 Task: Visualize the distribution of data samples across different classes using Wandb's Histogram feature.
Action: Mouse moved to (811, 134)
Screenshot: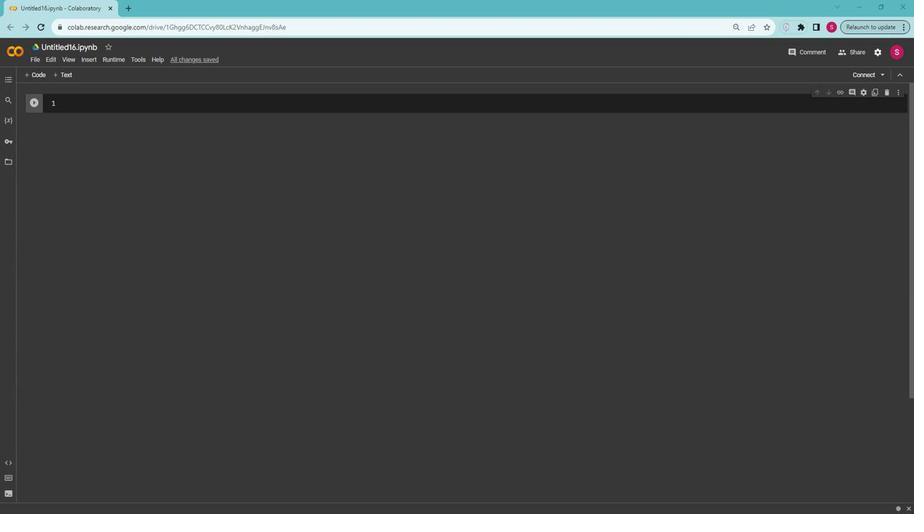 
Action: Mouse pressed left at (811, 134)
Screenshot: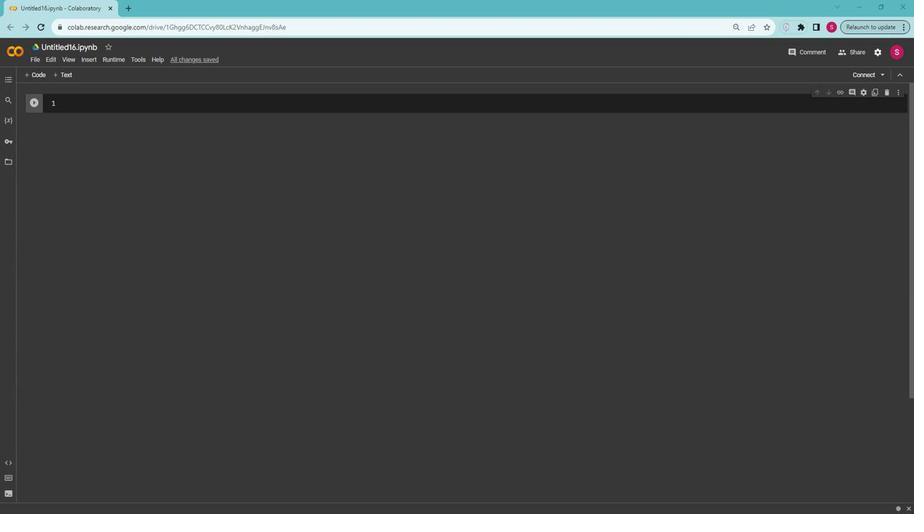 
Action: Mouse moved to (325, 197)
Screenshot: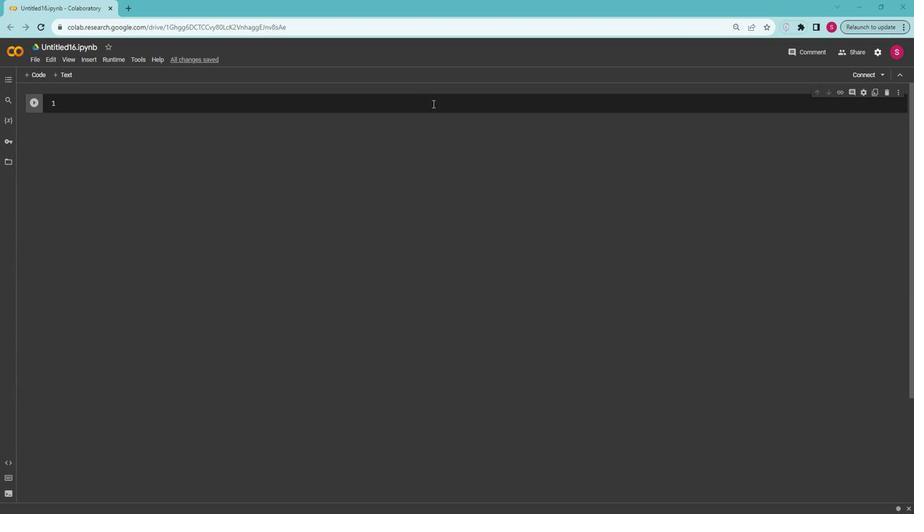 
Action: Mouse pressed left at (325, 197)
Screenshot: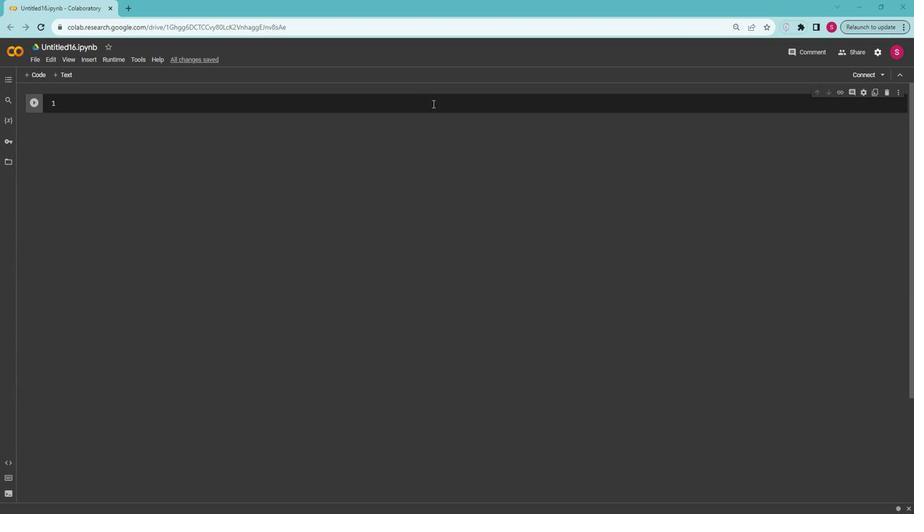 
Action: Mouse moved to (327, 196)
Screenshot: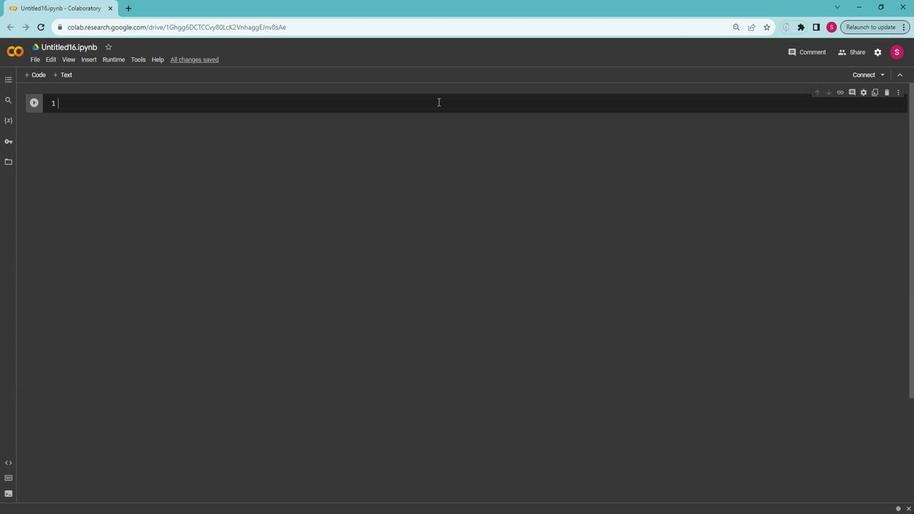 
Action: Key pressed pip<Key.space>install<Key.space>wandb<Key.esc>b
Screenshot: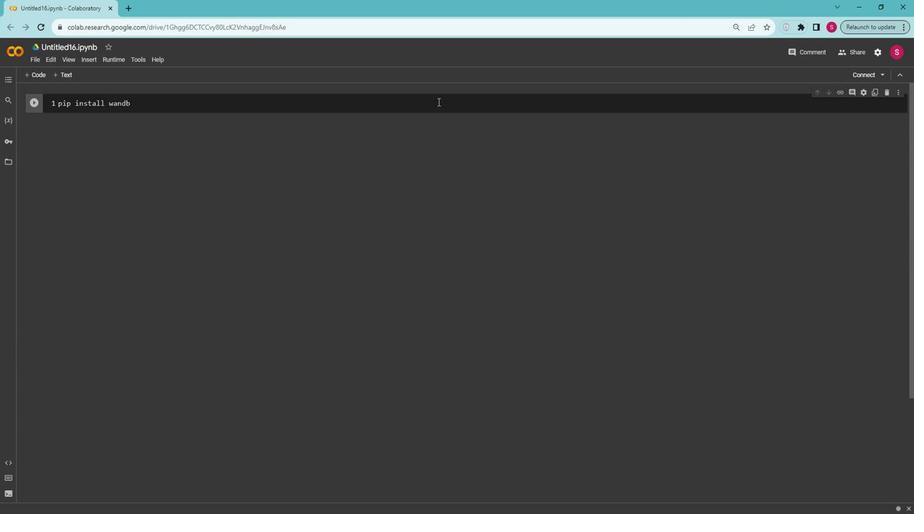 
Action: Mouse moved to (584, 225)
Screenshot: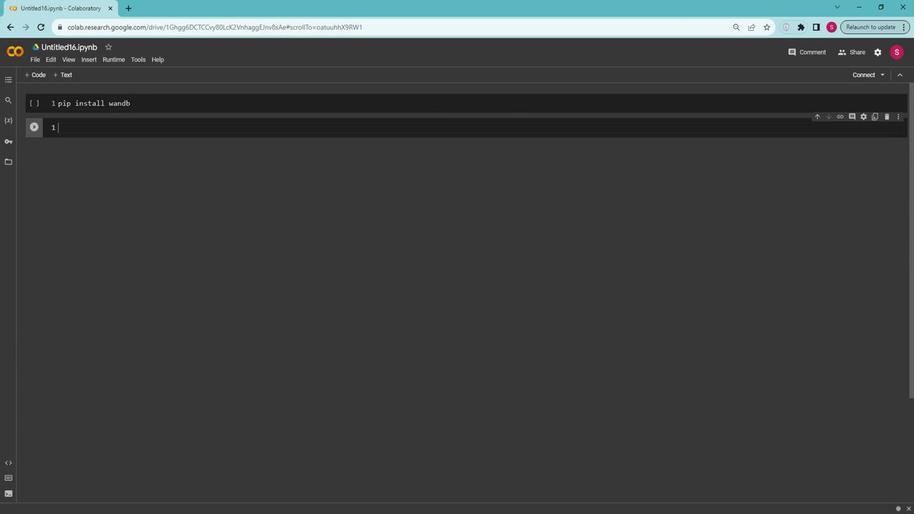 
Action: Mouse scrolled (584, 225) with delta (0, 0)
Screenshot: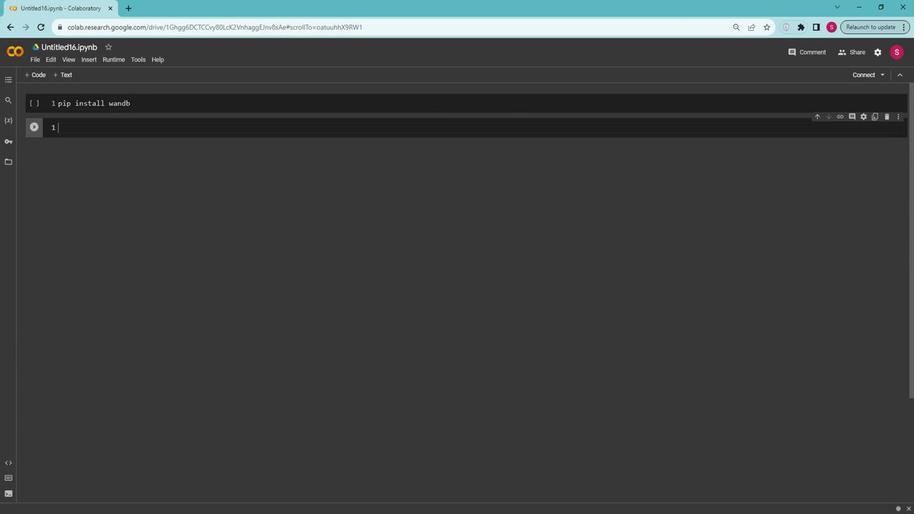 
Action: Mouse moved to (297, 262)
Screenshot: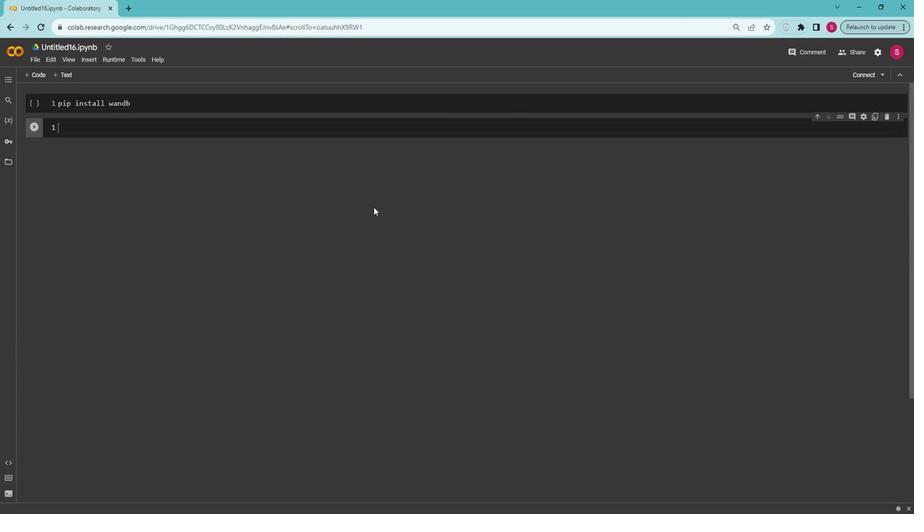 
Action: Key pressed import<Key.space>wandb<Key.enter>import<Key.space>numpy<Key.space>as<Key.space>np<Key.enter><Key.enter><Key.shift>#<Key.space><Key.shift>Step<Key.space>1<Key.shift_r><Key.shift_r><Key.shift_r><Key.shift_r><Key.shift_r><Key.shift_r>:<Key.space><Key.shift>Initialize<Key.space><Key.shift>Wand<Key.shift>B<Key.enter>wandb.init<Key.shift_r>(project=<Key.shift_r><Key.shift_r><Key.shift_r><Key.shift_r><Key.shift_r><Key.shift_r><Key.shift_r><Key.shift_r><Key.shift_r>"your<Key.shift>_project<Key.shift>_name<Key.right>,<Key.space>name=<Key.shift_r>"<Key.shift>class<Key.shift_r>_distribution<Key.right><Key.right><Key.enter><Key.enter><Key.shift>#<Key.space><Key.shift>Step<Key.space>2<Key.shift_r>:<Key.space><Key.shift>Prepare<Key.space><Key.shift>Your<Key.space><Key.shift>Data<Key.enter><Key.shift><Key.shift><Key.shift><Key.shift><Key.shift><Key.shift>#<Key.space><Key.shift>Assume<Key.space>'y'<Key.space>is<Key.space>your<Key.space>label<Key.space>array<Key.space><Key.shift_r>(categorical<Key.right><Key.enter>y<Key.space>=<Key.space>np.random.choice<Key.shift_r>(['<Key.shift><Key.shift><Key.shift><Key.shift><Key.shift><Key.shift><Key.shift><Key.shift><Key.shift><Key.shift><Key.shift><Key.shift><Key.shift><Key.shift><Key.shift><Key.shift><Key.shift><Key.shift><Key.shift><Key.shift><Key.shift><Key.shift>Class<Key.shift>A<Key.right>,<Key.space>'<Key.shift>Class<Key.shift>B<Key.right>,<Key.space>'<Key.shift>Class<Key.shift>C<Key.right><Key.right><Key.left>,<Key.space><Key.backspace><Key.backspace><Key.right>,<Key.space>size=1000<Key.right><Key.enter><Key.enter><Key.shift><Key.shift><Key.shift><Key.shift>#<Key.space><Key.shift>Step<Key.space>3<Key.shift_r>:<Key.space><Key.shift>Create<Key.space>a<Key.space><Key.shift>Dictionary<Key.space>with<Key.space><Key.shift>Class<Key.space><Key.shift><Key.shift>Counts<Key.enter>class<Key.shift><Key.shift><Key.shift>_counts<Key.space>=<Key.space><Key.shift_r>{label<Key.shift_r>:<Key.space>np.sum<Key.shift_r>(y<Key.space>===<Key.backspace><Key.space>label<Key.right><Key.space>for<Key.space>label<Key.space>in<Key.space>np.unique<Key.shift_r>(y<Key.right><Key.right><Key.enter><Key.enter><Key.shift>#<Key.space><Key.shift>Step<Key.space>4<Key.shift_r>:<Key.space><Key.shift>Log<Key.space><Key.shift>The<Key.space><Key.shift><Key.shift><Key.shift>Dictionary<Key.enter>wandb.log<Key.shift_r><Key.shift_r><Key.shift_r><Key.shift_r><Key.shift_r><Key.shift_r><Key.shift_r><Key.shift_r>({'<Key.shift><Key.shift><Key.shift><Key.shift><Key.shift><Key.shift><Key.shift><Key.shift><Key.shift><Key.shift><Key.shift><Key.shift>Class<Key.space><Key.shift>Distribution<Key.right><Key.shift_r>:<Key.space>class<Key.shift>_counts<Key.right><Key.right><Key.enter><Key.enter><Key.enter><Key.shift>#<Key.space><Key.shift>Step<Key.space>5<Key.shift_r>:<Key.space><Key.shift>View<Key.space>the<Key.space><Key.shift>Dictionary<Key.space>on<Key.space><Key.shift>Wand<Key.shift>B<Key.enter><Key.shift>#<Key.space><Key.shift>Got<Key.backspace><Key.space>to<Key.space>your<Key.space><Key.shift>Wand<Key.shift>B<Key.space>dashboard<Key.space>and<Key.space>find<Key.space>your<Key.space>run.<Key.space><Key.shift>In<Key.space>the<Key.space>c<Key.backspace>'charts'<Key.space>tab,<Key.space>you<Key.space>should<Key.space>see<Key.space>the<Key.space>'<Key.shift>Class<Key.space><Key.shift>Distribution'<Key.space>dictionary.
Screenshot: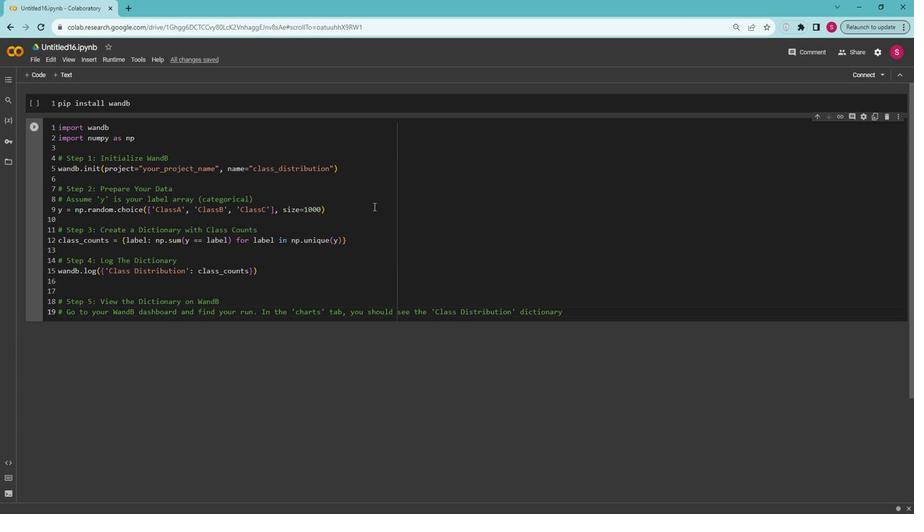 
Action: Mouse moved to (146, 198)
Screenshot: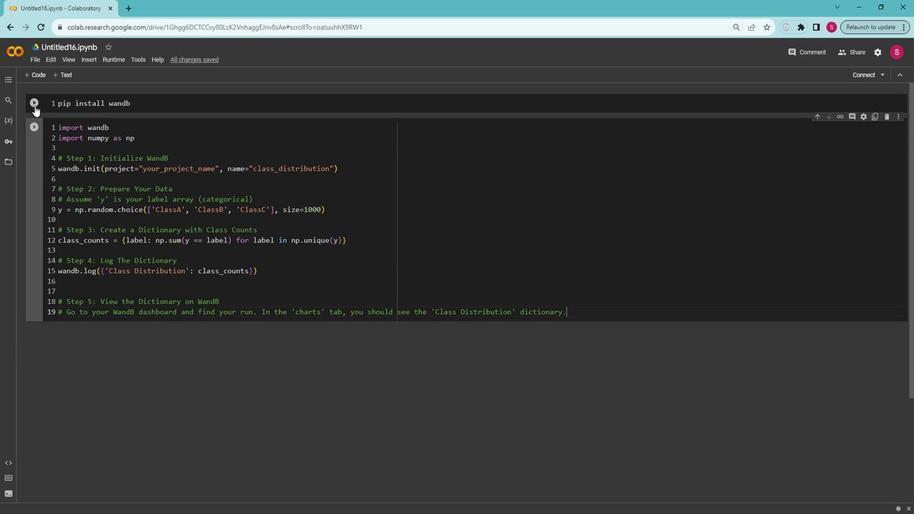
Action: Mouse pressed left at (146, 198)
Screenshot: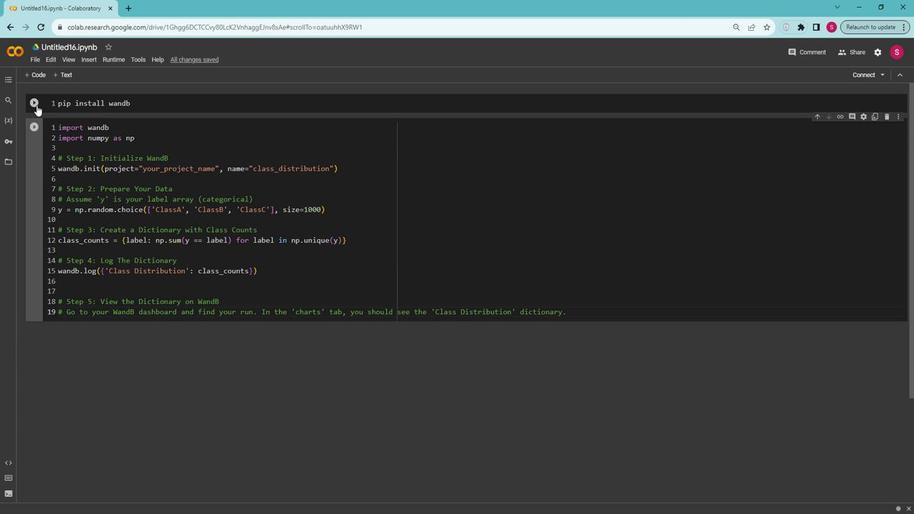 
Action: Mouse moved to (145, 210)
Screenshot: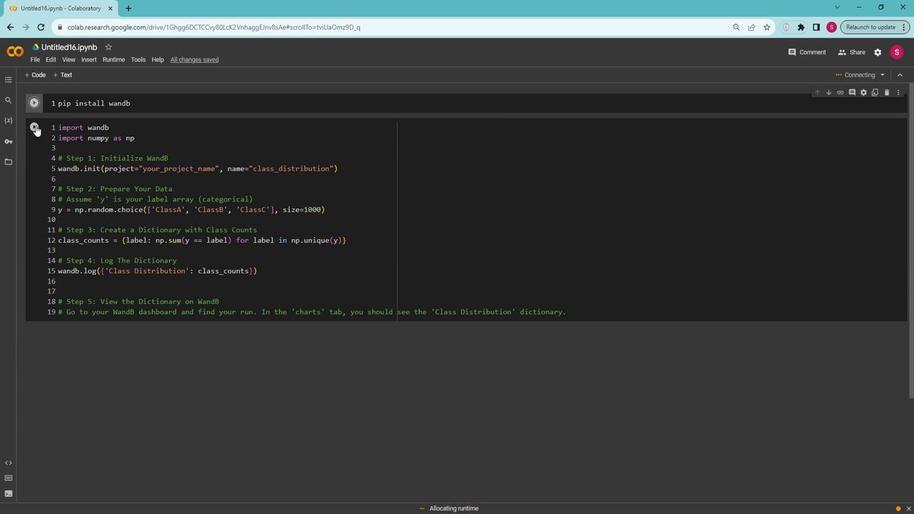
Action: Mouse pressed left at (145, 210)
Screenshot: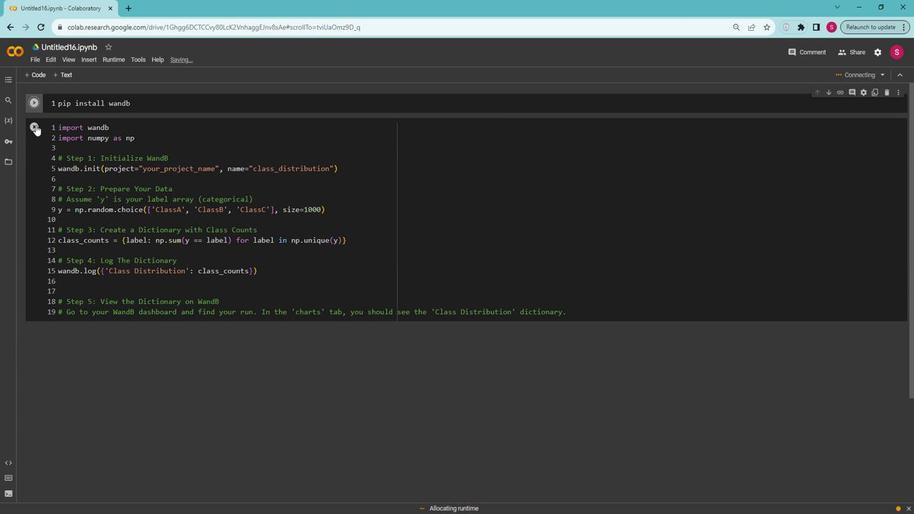
Action: Mouse moved to (204, 299)
Screenshot: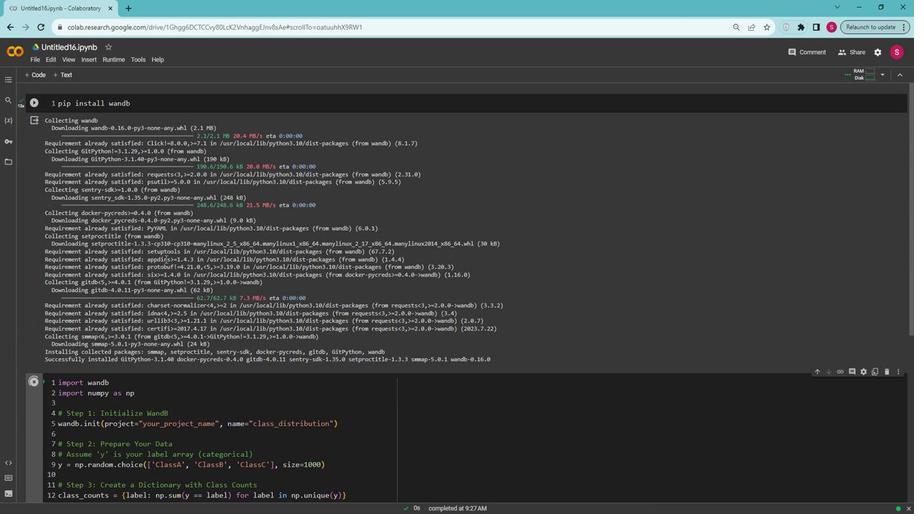 
Action: Mouse scrolled (204, 299) with delta (0, 0)
Screenshot: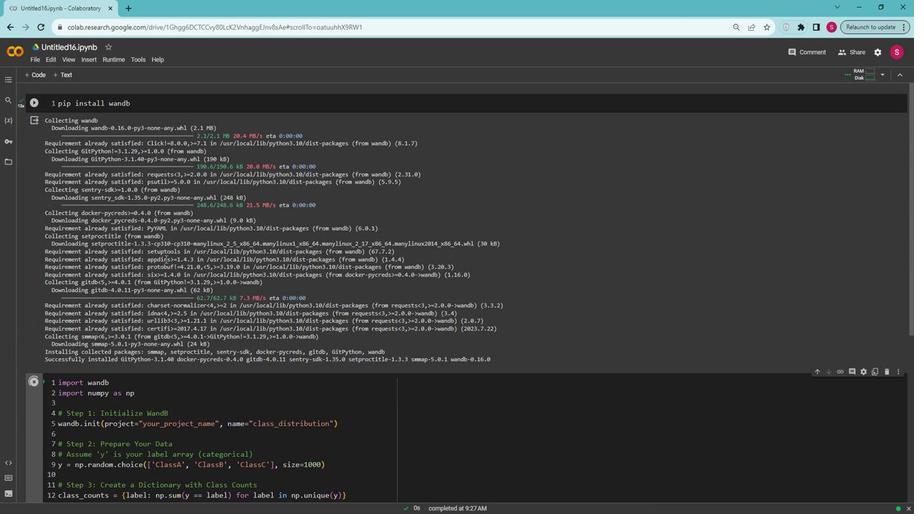 
Action: Mouse moved to (204, 303)
Screenshot: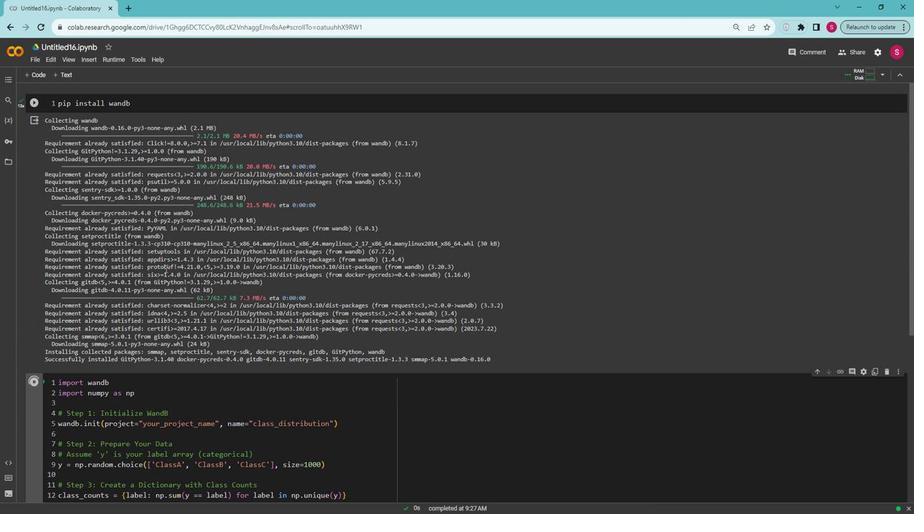 
Action: Mouse scrolled (204, 302) with delta (0, 0)
Screenshot: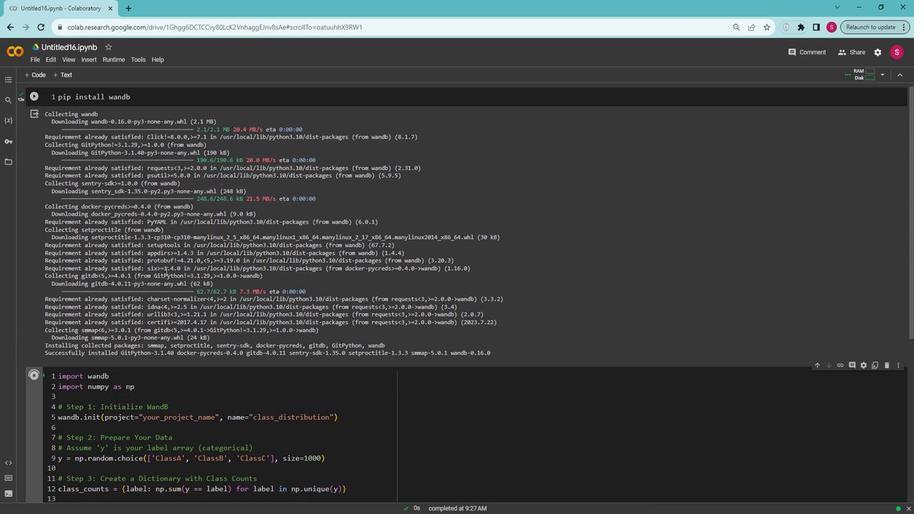 
Action: Mouse moved to (193, 282)
Screenshot: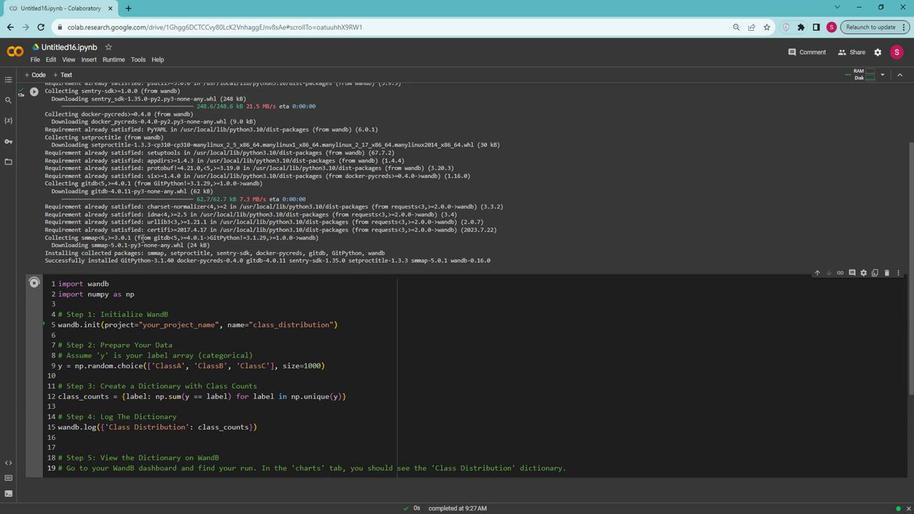 
Action: Mouse scrolled (193, 282) with delta (0, 0)
Screenshot: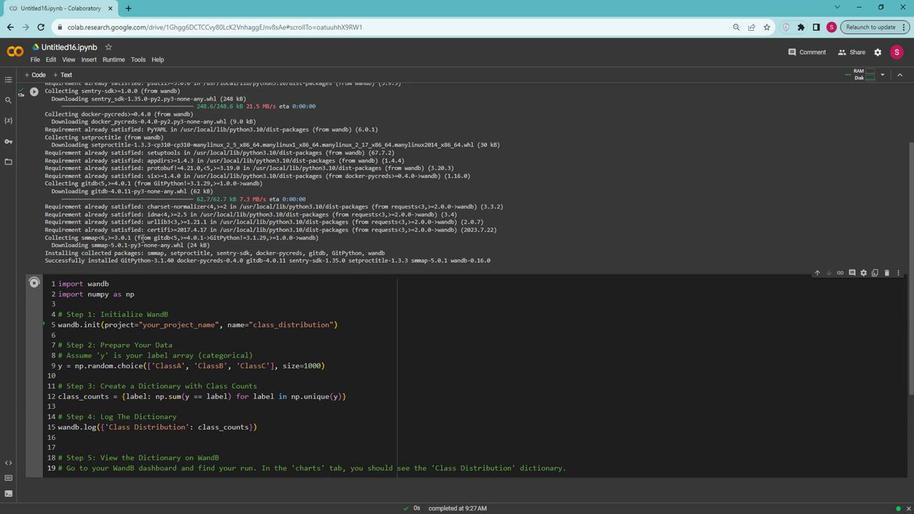 
Action: Mouse moved to (233, 299)
Screenshot: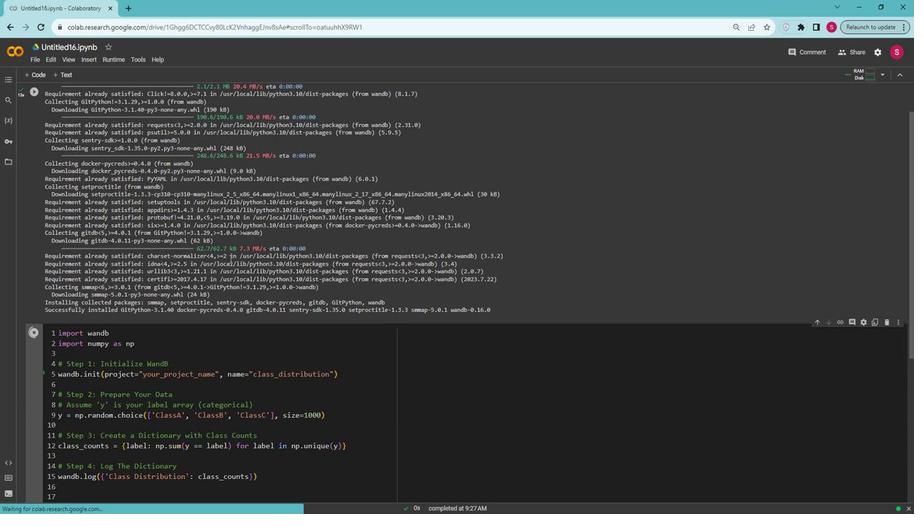 
Action: Mouse scrolled (233, 299) with delta (0, 0)
Screenshot: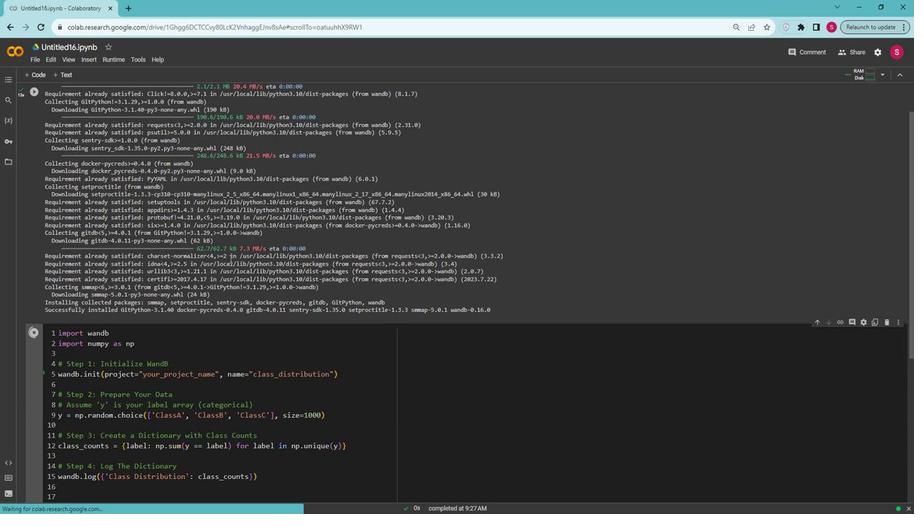 
Action: Mouse moved to (211, 309)
Screenshot: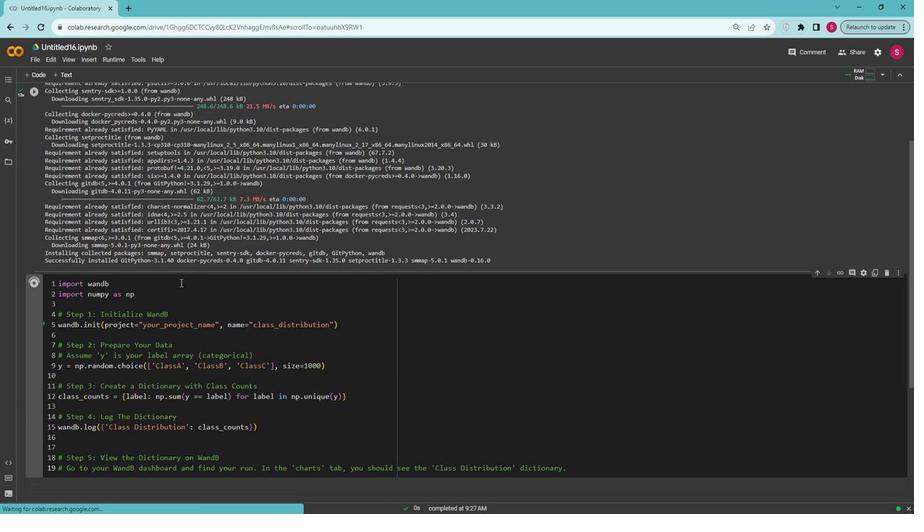 
Action: Mouse scrolled (211, 309) with delta (0, 0)
Screenshot: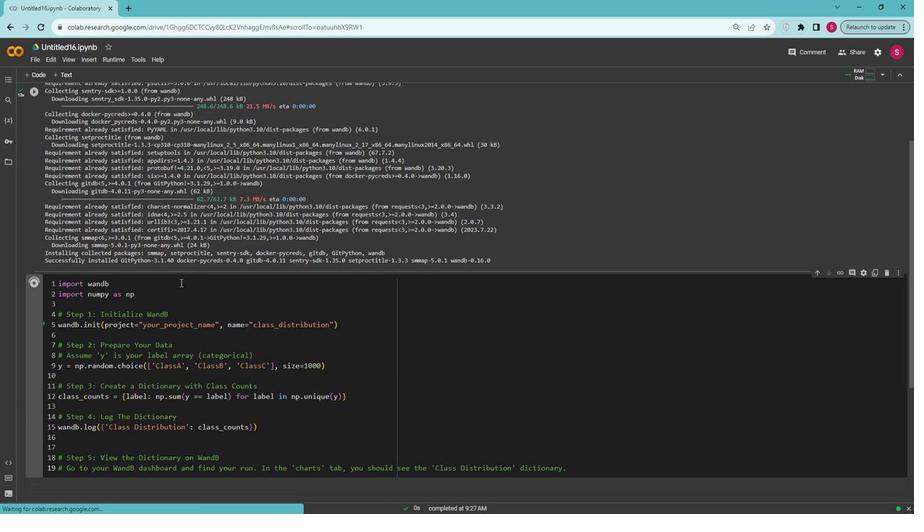 
Action: Mouse moved to (209, 312)
Screenshot: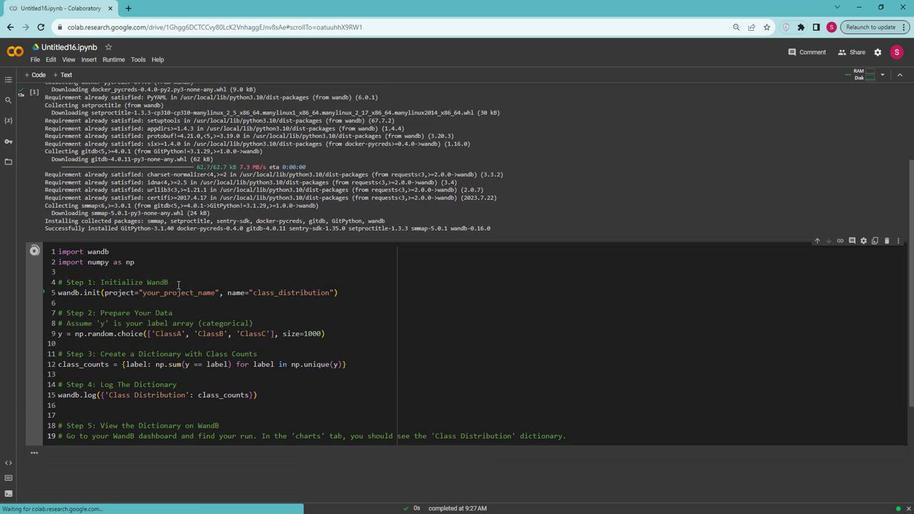 
Action: Mouse scrolled (209, 312) with delta (0, 0)
Screenshot: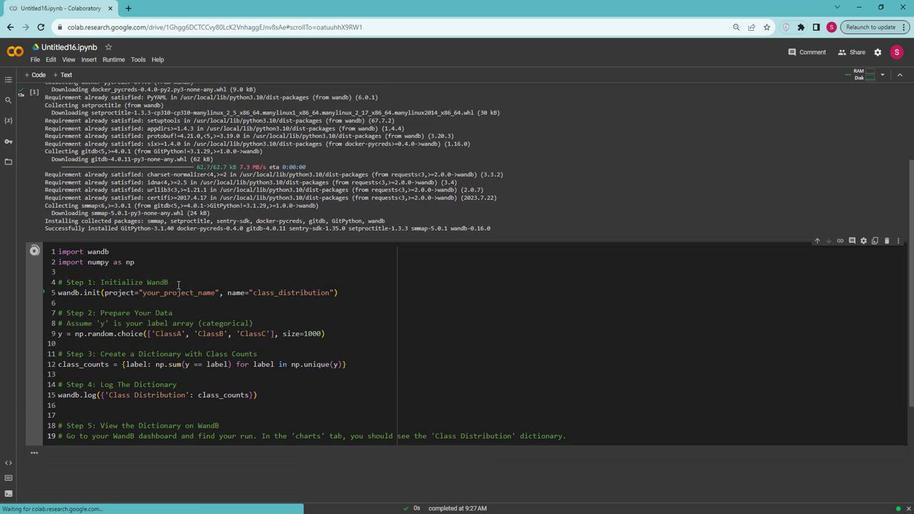 
Action: Mouse moved to (207, 312)
Screenshot: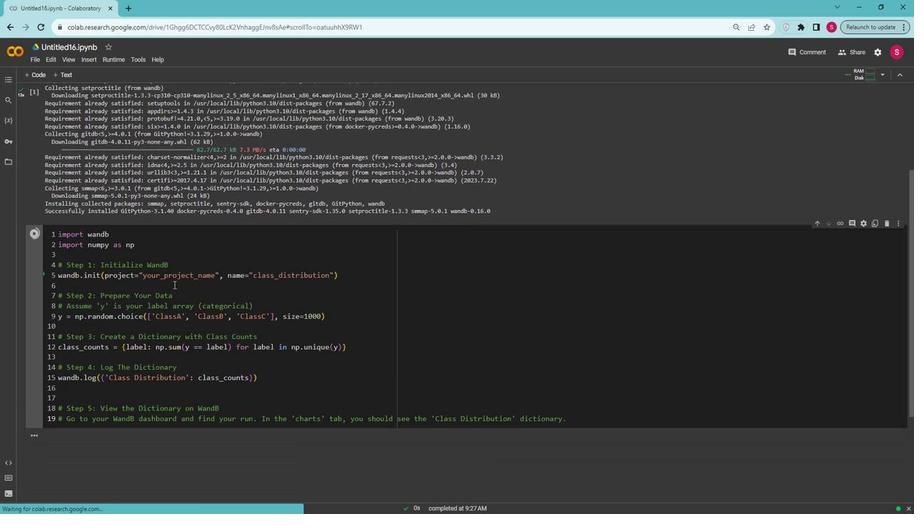 
Action: Mouse scrolled (207, 312) with delta (0, 0)
Screenshot: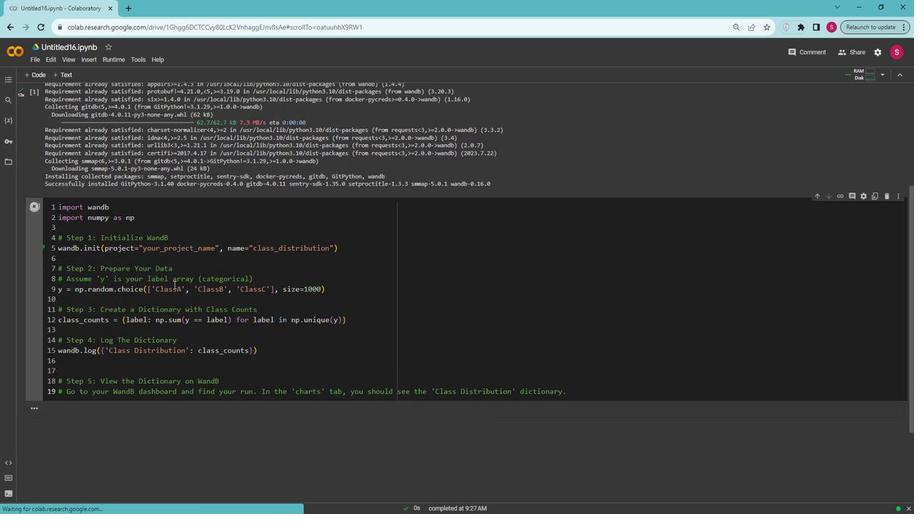 
Action: Mouse moved to (239, 349)
Screenshot: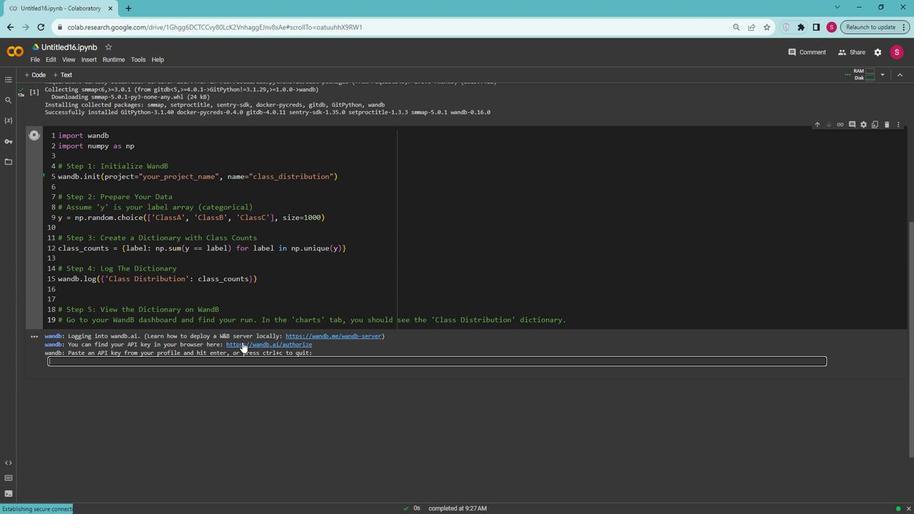 
Action: Mouse pressed left at (239, 349)
Screenshot: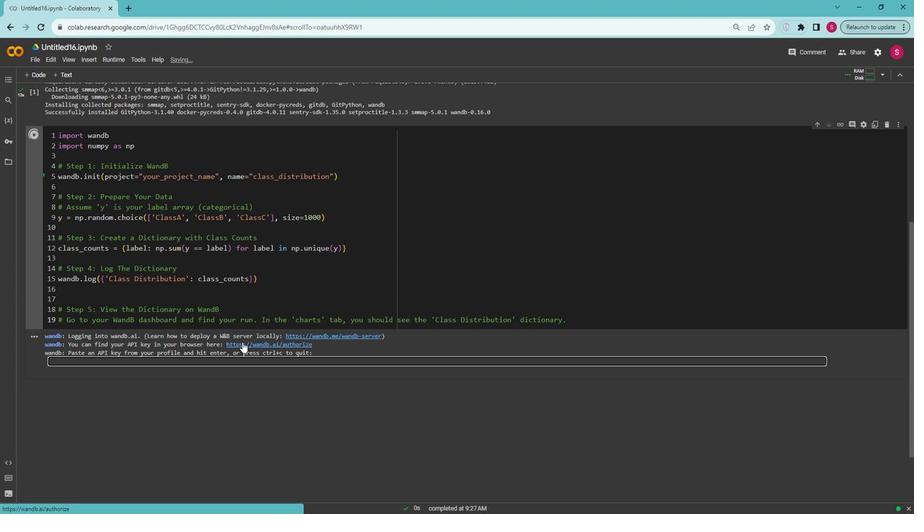 
Action: Mouse moved to (349, 242)
Screenshot: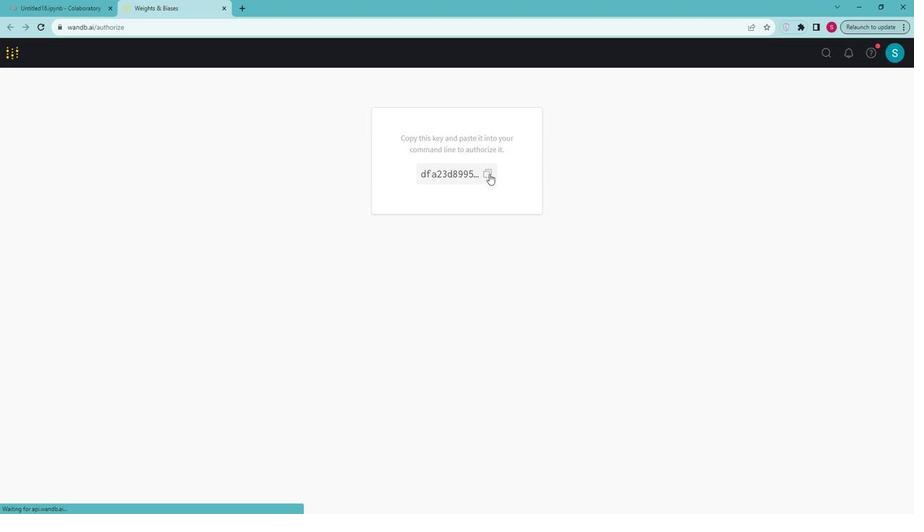 
Action: Mouse pressed left at (349, 242)
Screenshot: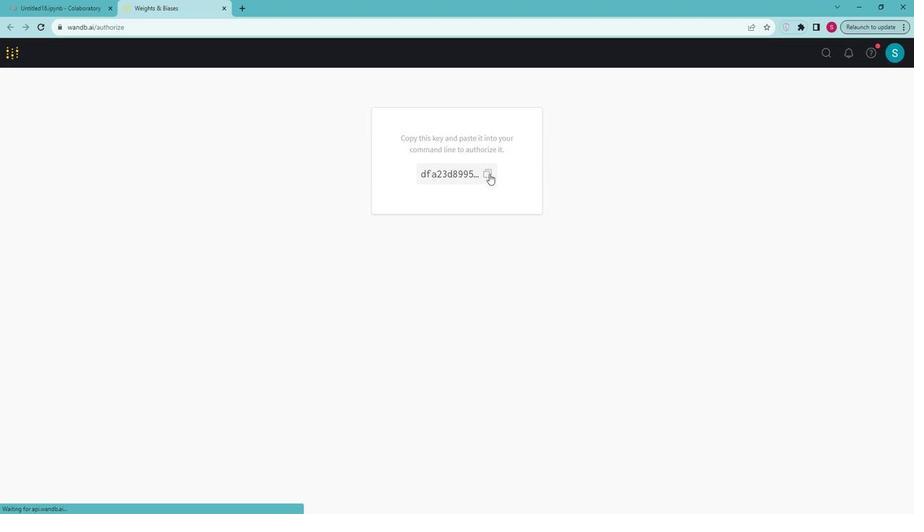 
Action: Mouse moved to (143, 132)
Screenshot: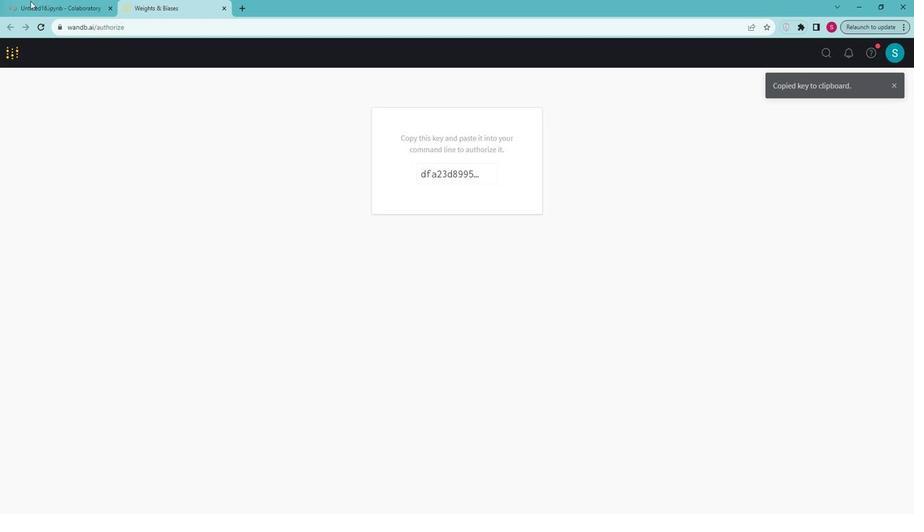 
Action: Mouse pressed left at (143, 132)
Screenshot: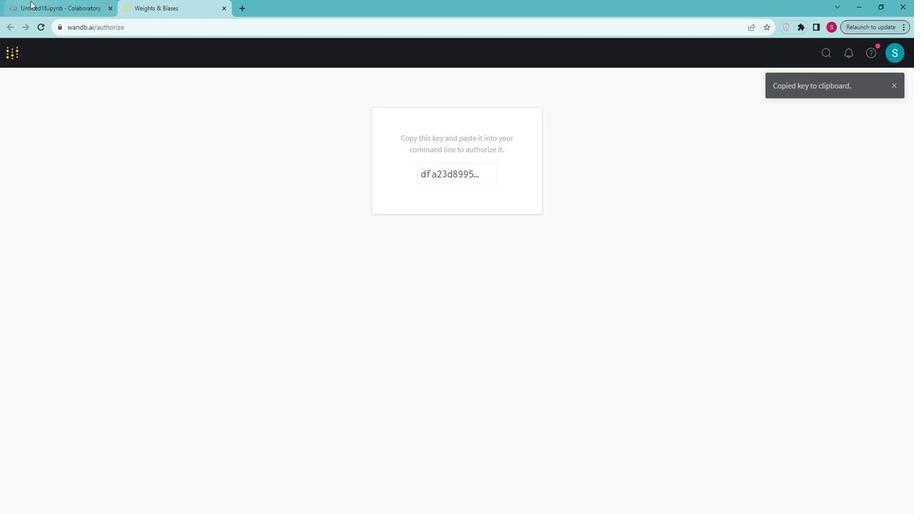 
Action: Mouse moved to (236, 359)
Screenshot: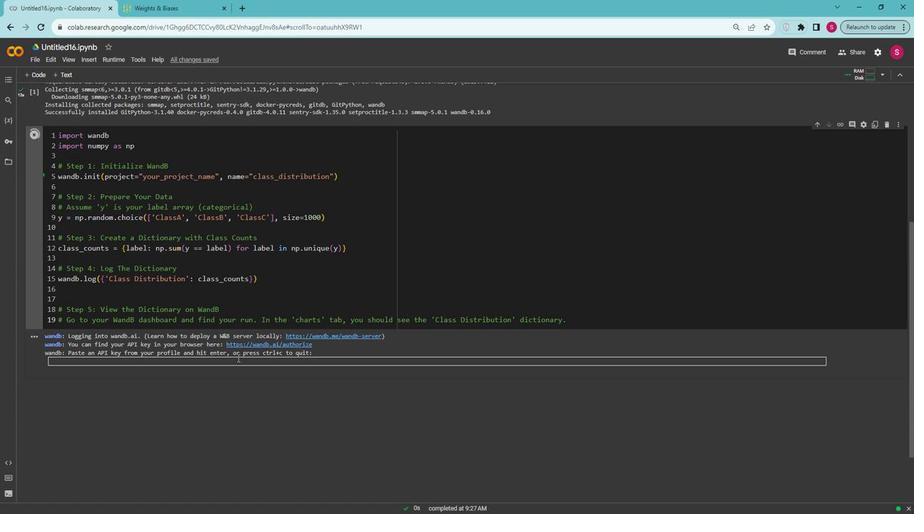 
Action: Mouse pressed left at (236, 359)
Screenshot: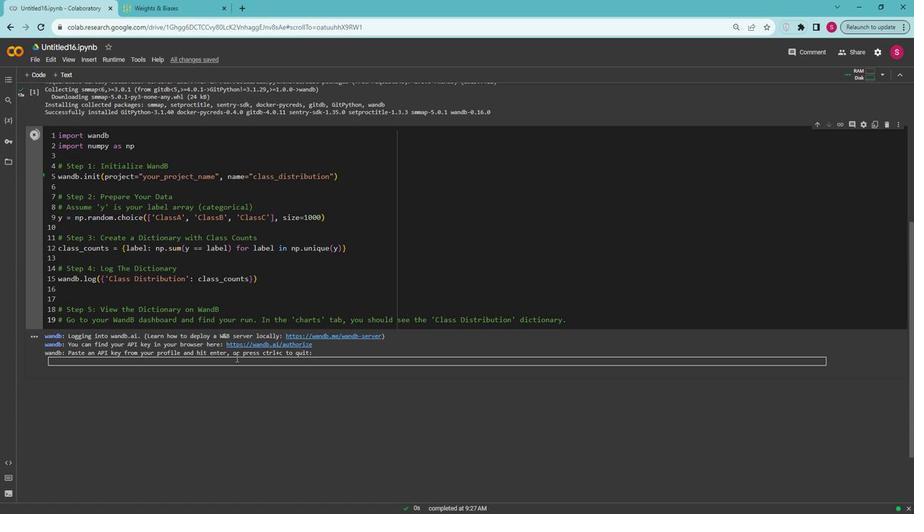 
Action: Mouse pressed right at (236, 359)
Screenshot: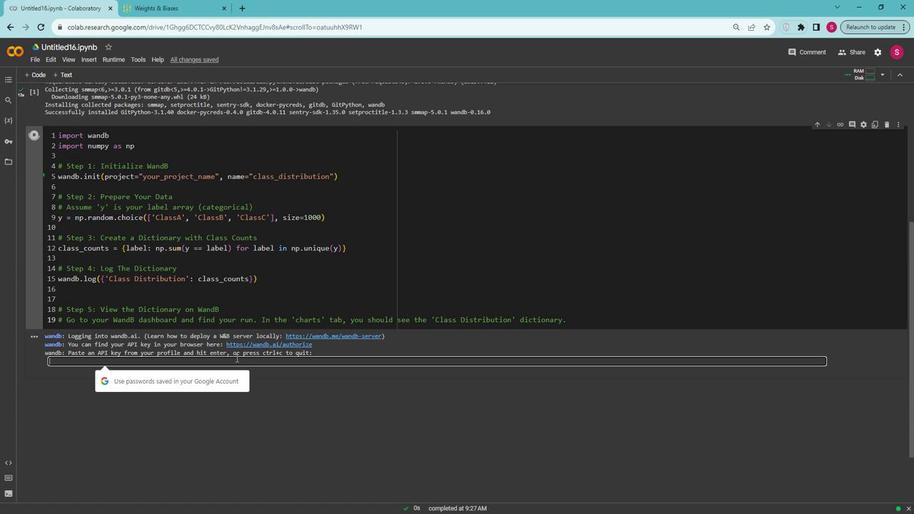 
Action: Mouse moved to (254, 299)
Screenshot: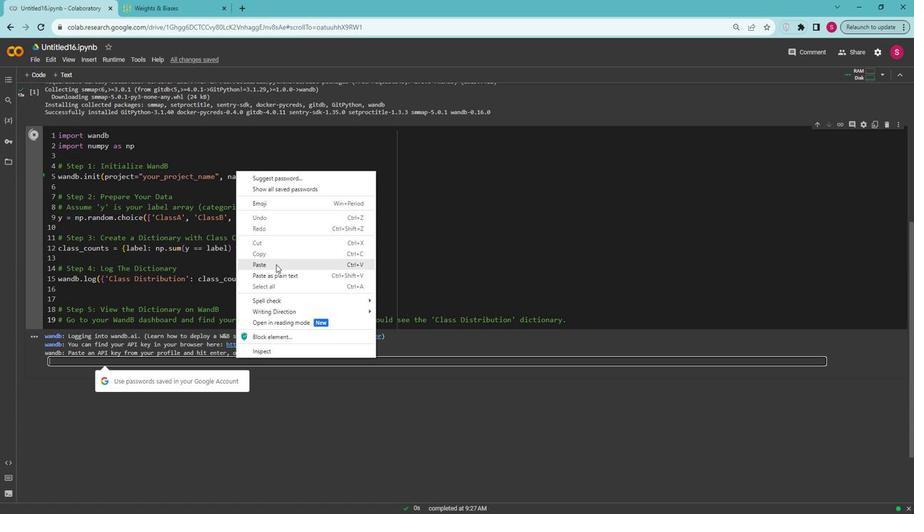 
Action: Mouse pressed left at (254, 299)
Screenshot: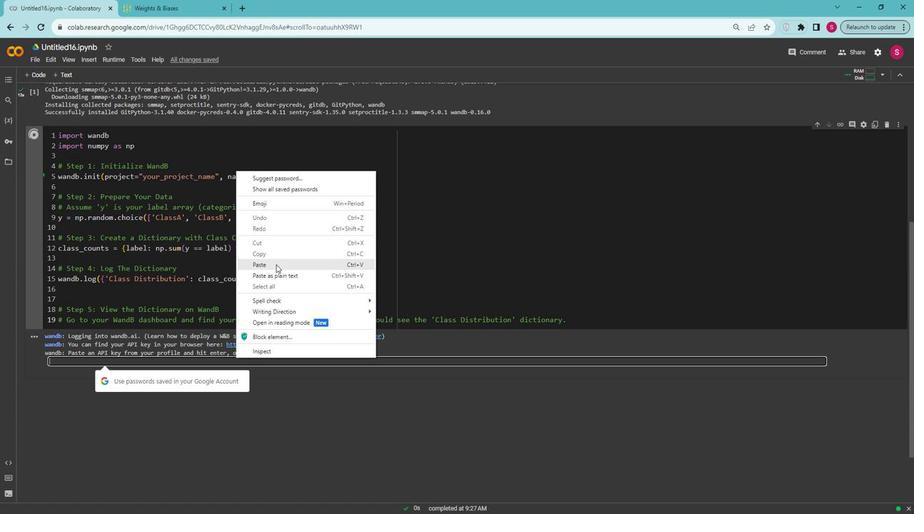 
Action: Mouse moved to (256, 298)
Screenshot: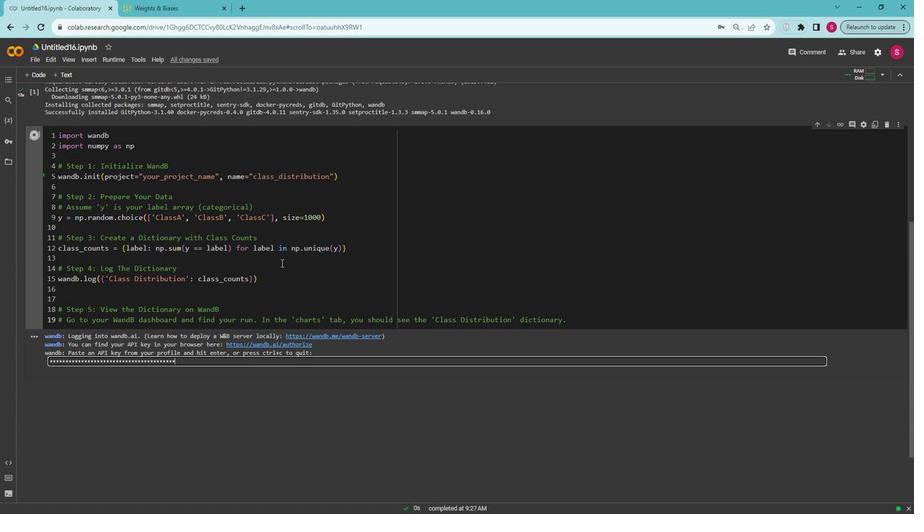 
Action: Key pressed <Key.enter>
Screenshot: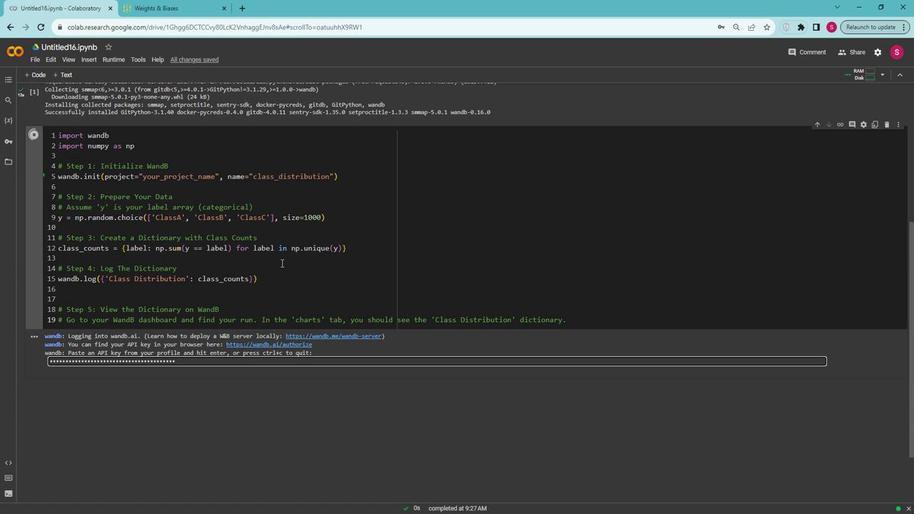 
Action: Mouse moved to (186, 386)
Screenshot: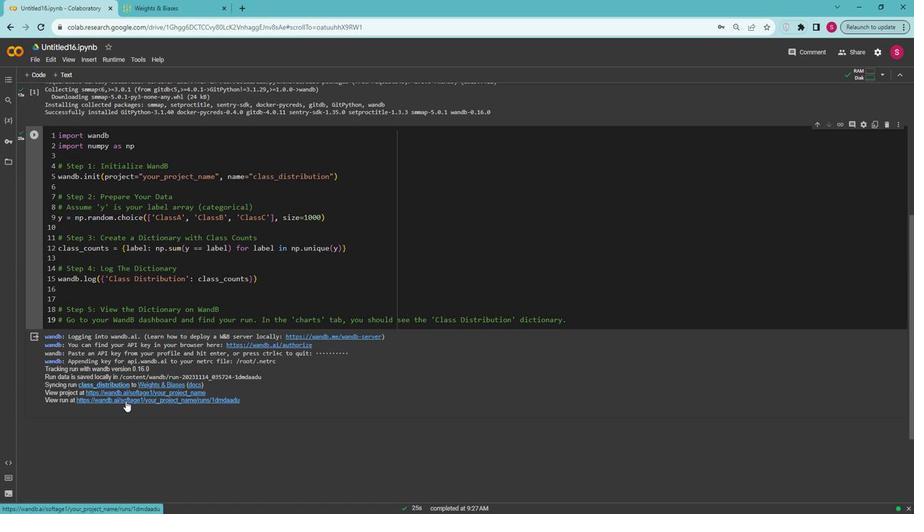 
Action: Mouse pressed left at (186, 386)
Screenshot: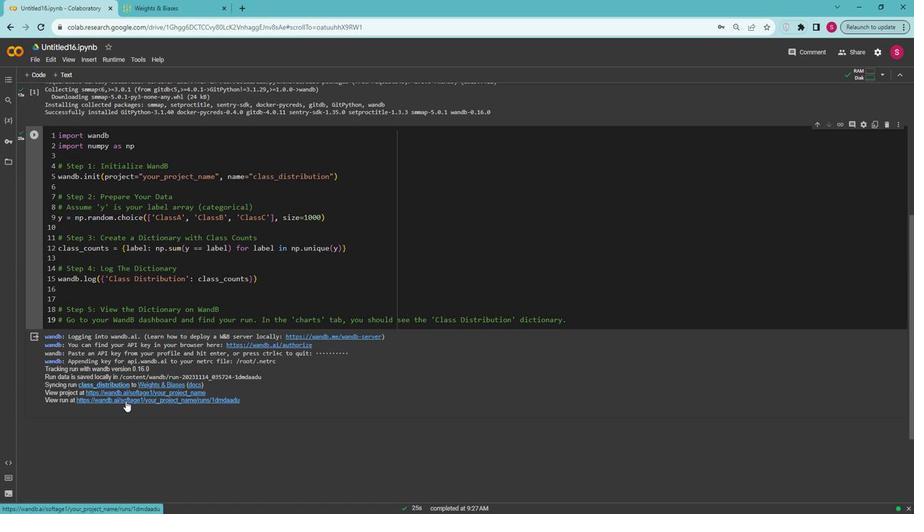 
Action: Mouse moved to (158, 339)
Screenshot: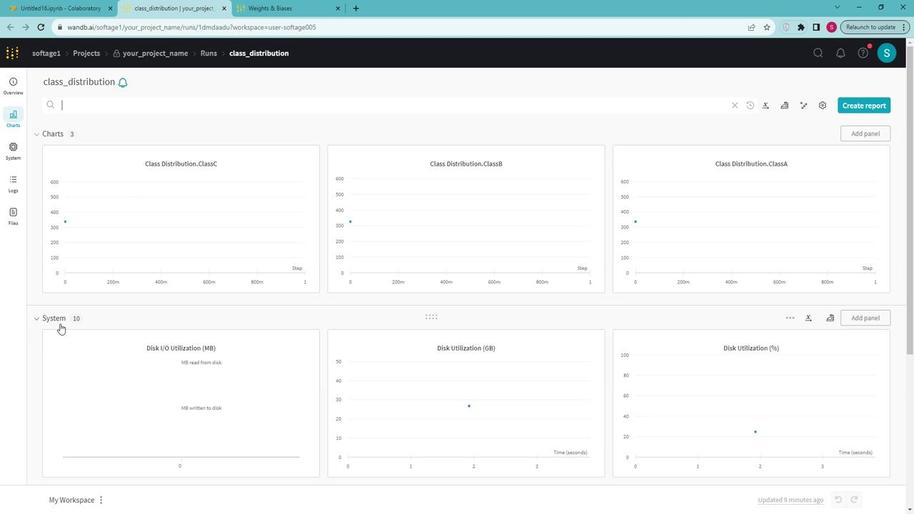 
Action: Mouse scrolled (158, 339) with delta (0, 0)
Screenshot: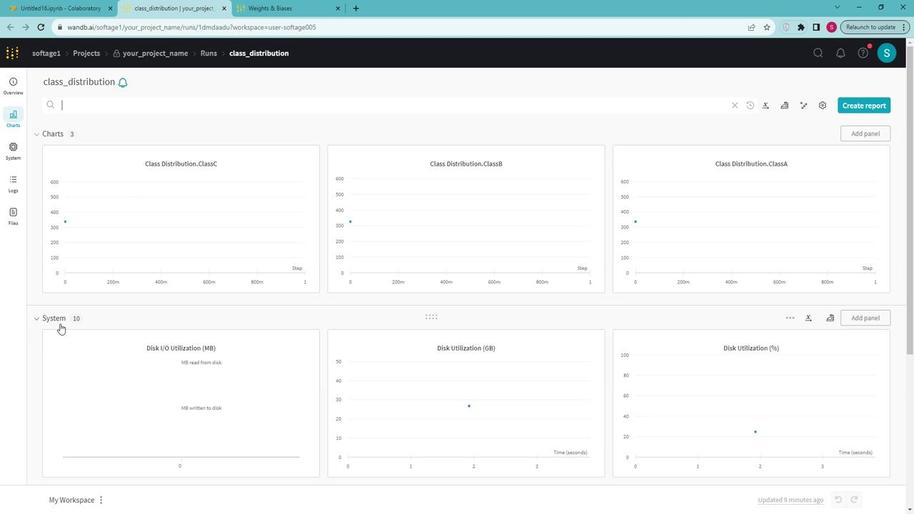 
Action: Mouse moved to (158, 342)
Screenshot: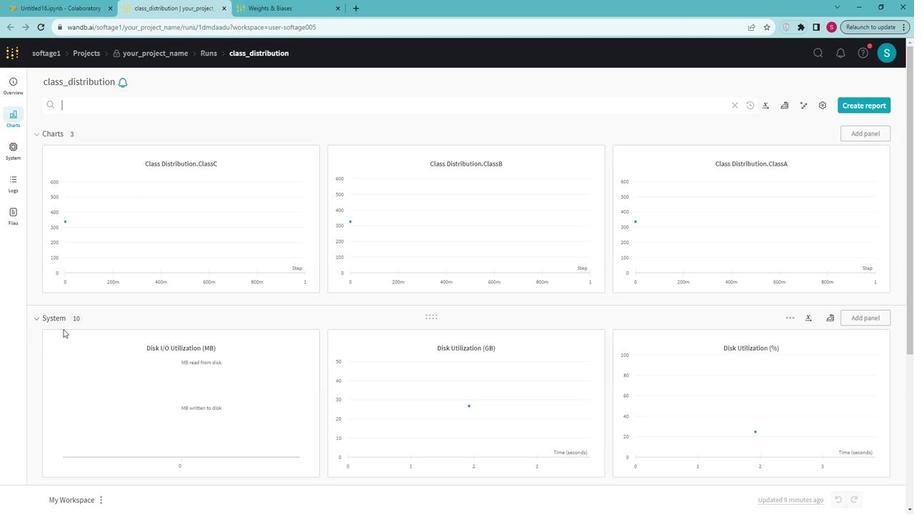 
Action: Mouse scrolled (158, 342) with delta (0, 0)
Screenshot: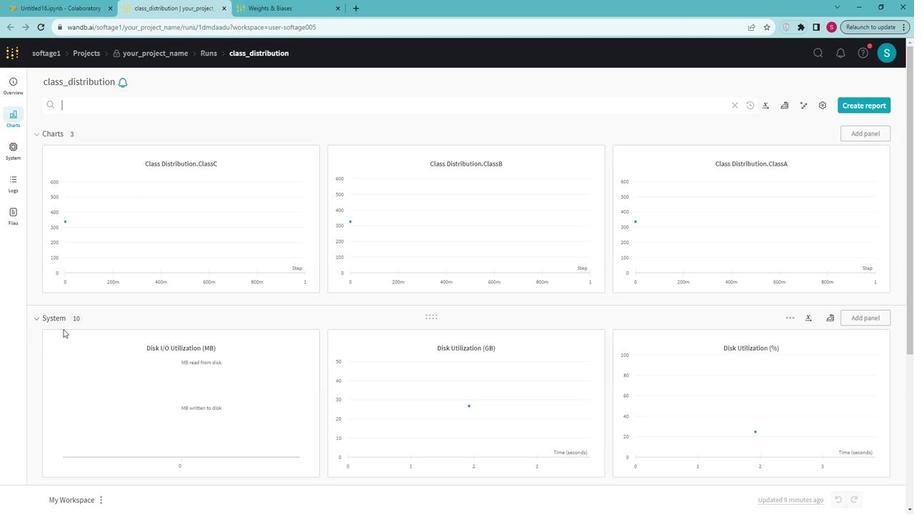 
Action: Mouse moved to (159, 342)
Screenshot: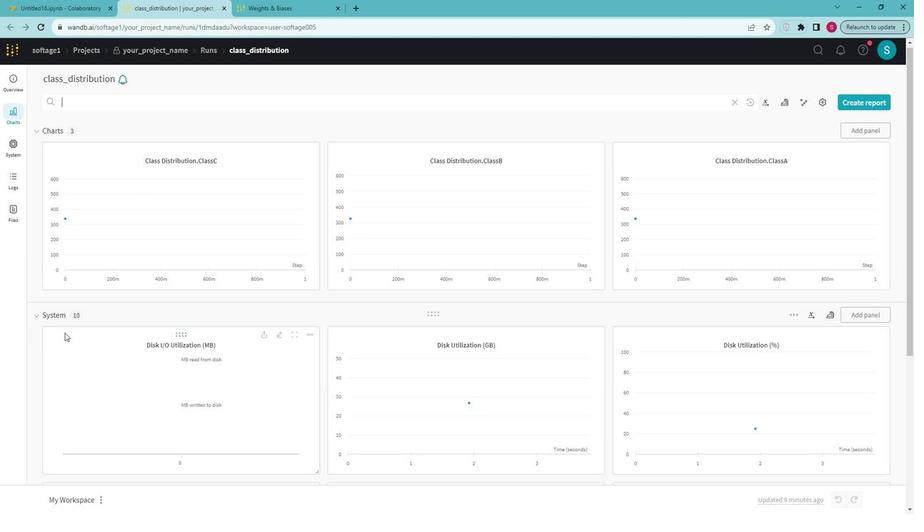 
Action: Mouse scrolled (159, 342) with delta (0, 0)
Screenshot: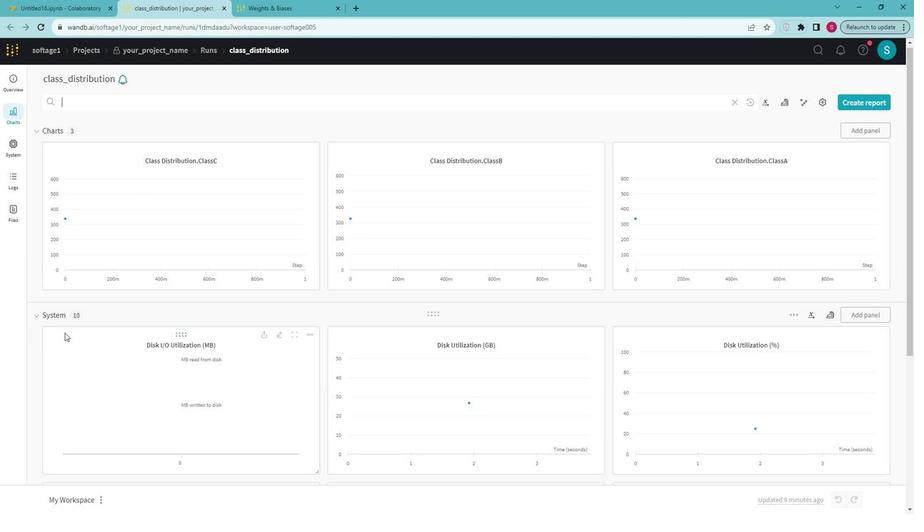 
Action: Mouse moved to (159, 344)
Screenshot: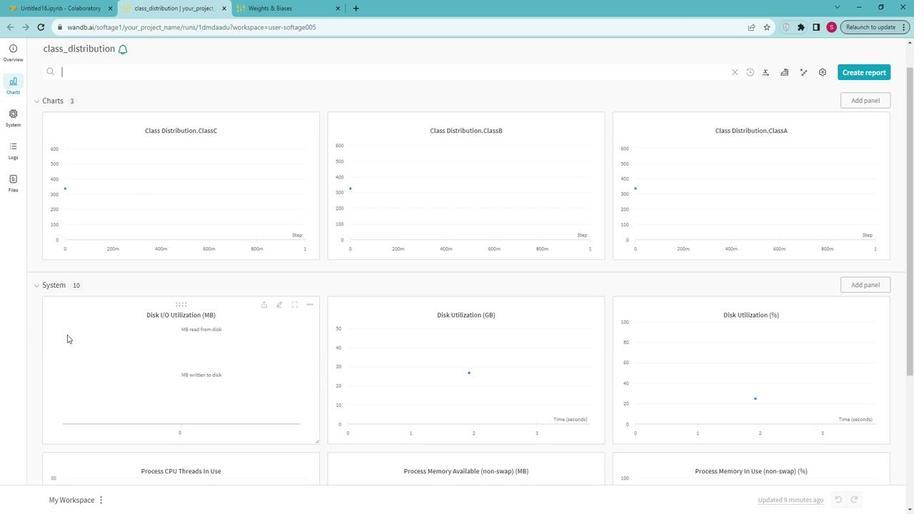 
Action: Mouse scrolled (159, 344) with delta (0, 0)
Screenshot: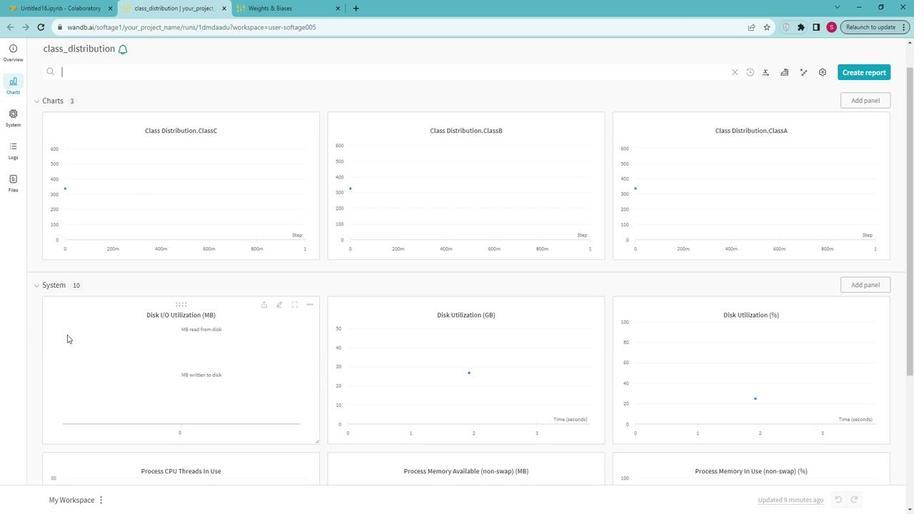 
Action: Mouse moved to (471, 373)
Screenshot: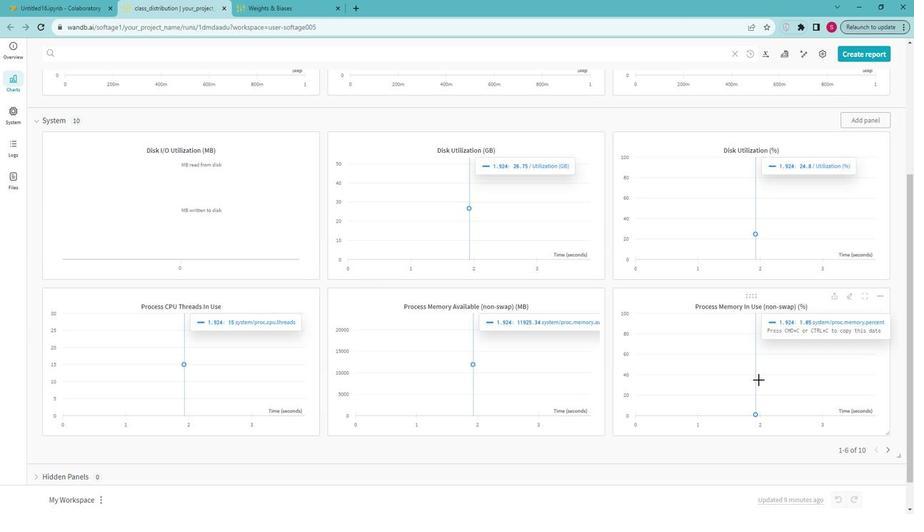 
Action: Mouse scrolled (471, 373) with delta (0, 0)
Screenshot: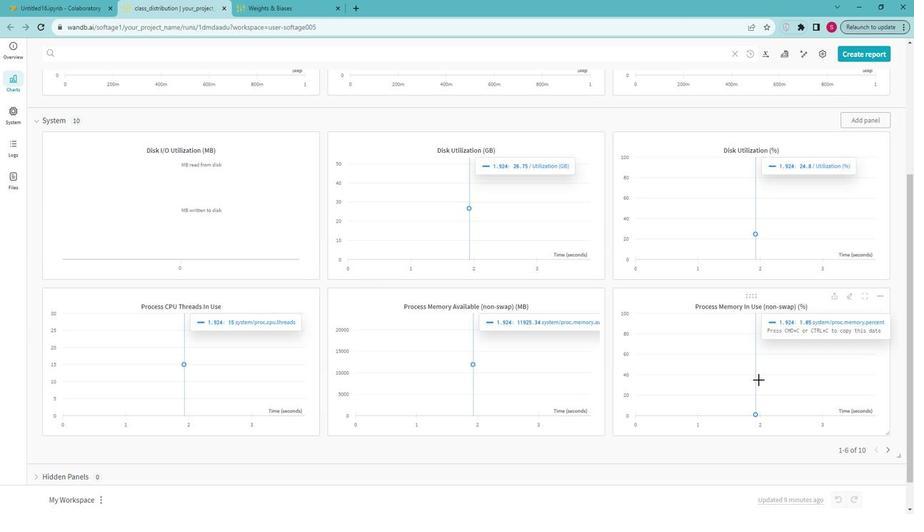 
Action: Mouse moved to (527, 395)
Screenshot: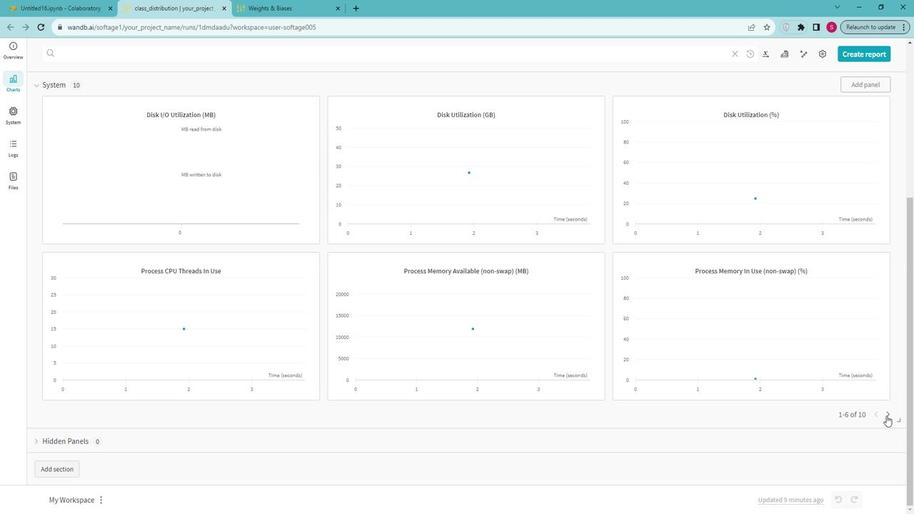 
Action: Mouse pressed left at (527, 395)
Screenshot: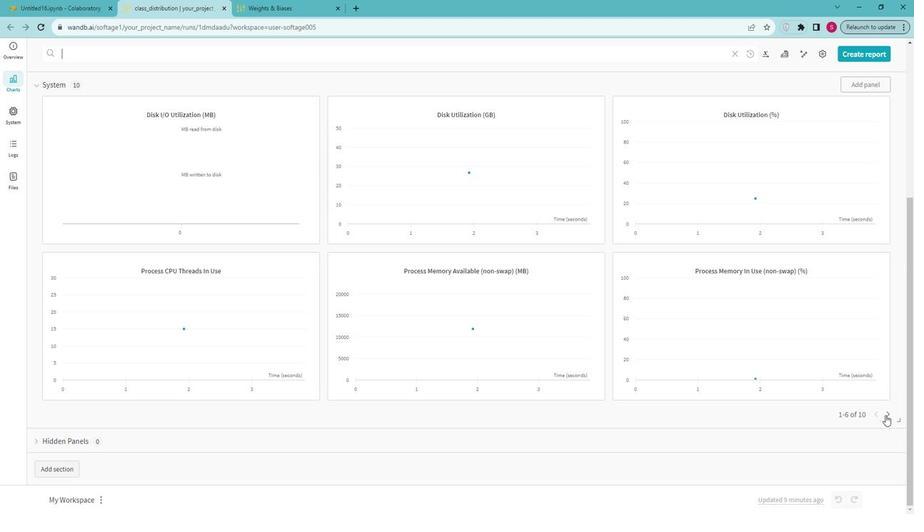 
Action: Mouse moved to (268, 272)
Screenshot: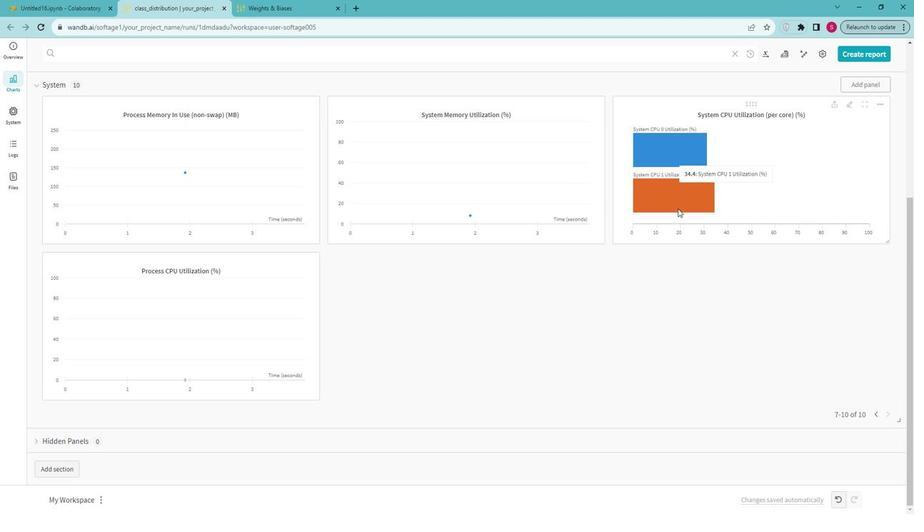 
